 Task: Create a scrum project TouchLine.
Action: Mouse moved to (202, 53)
Screenshot: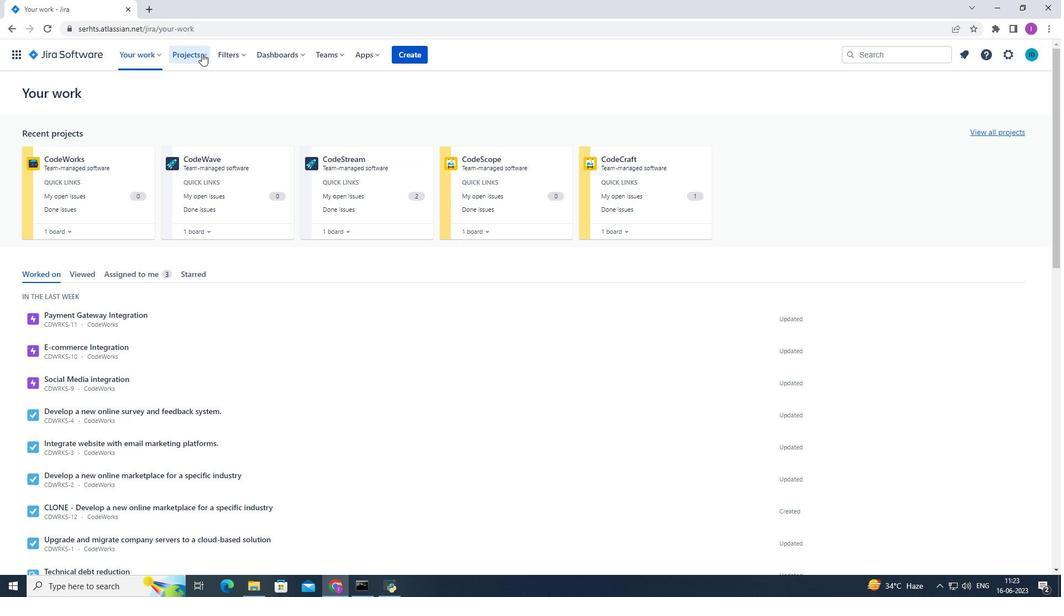 
Action: Mouse pressed left at (202, 53)
Screenshot: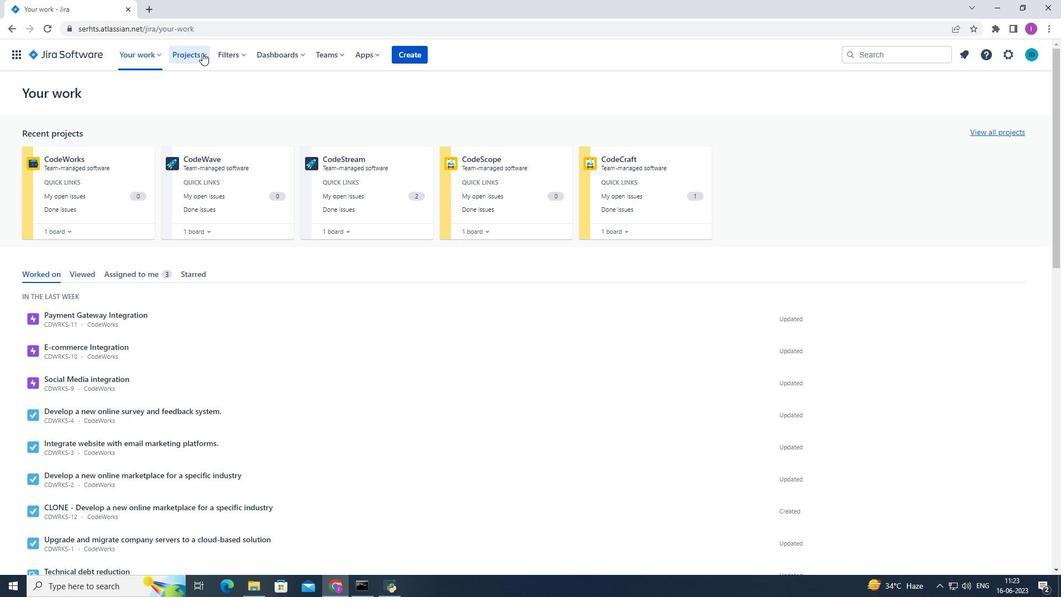 
Action: Mouse moved to (212, 273)
Screenshot: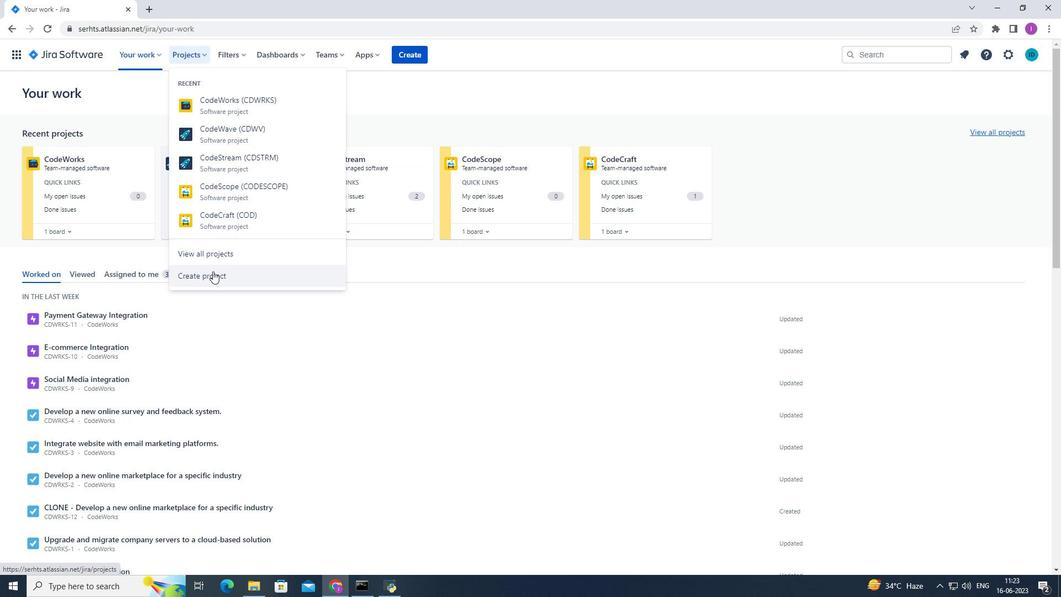 
Action: Mouse pressed left at (212, 273)
Screenshot: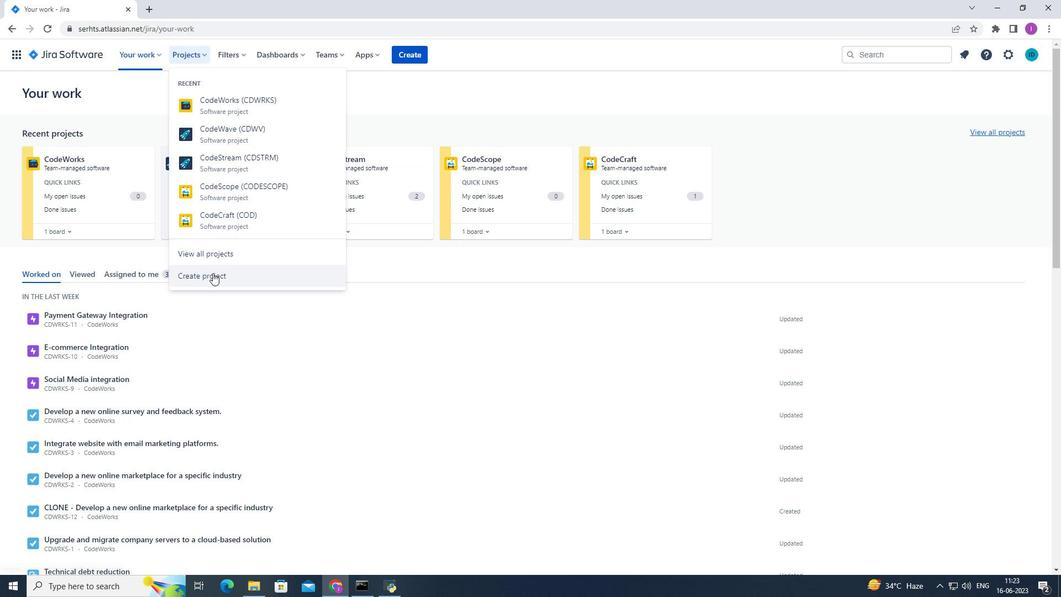 
Action: Mouse moved to (527, 283)
Screenshot: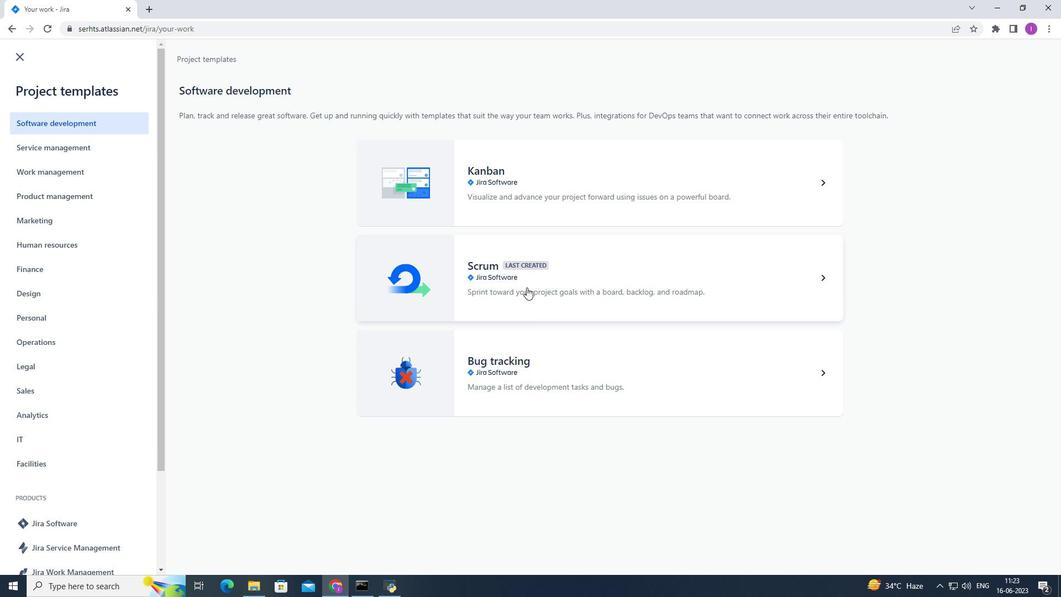 
Action: Mouse pressed left at (527, 283)
Screenshot: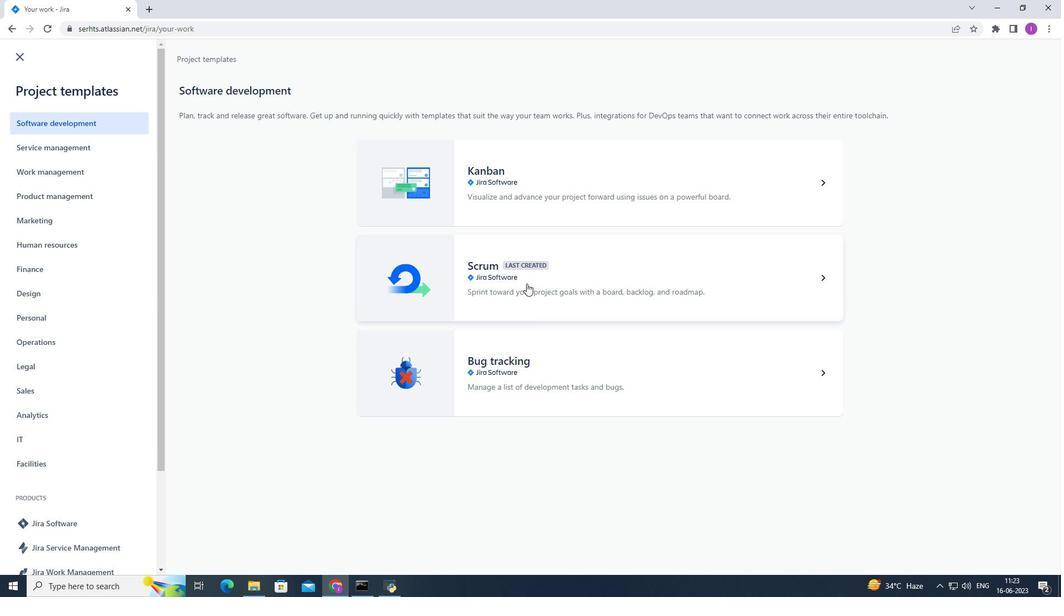 
Action: Mouse moved to (814, 545)
Screenshot: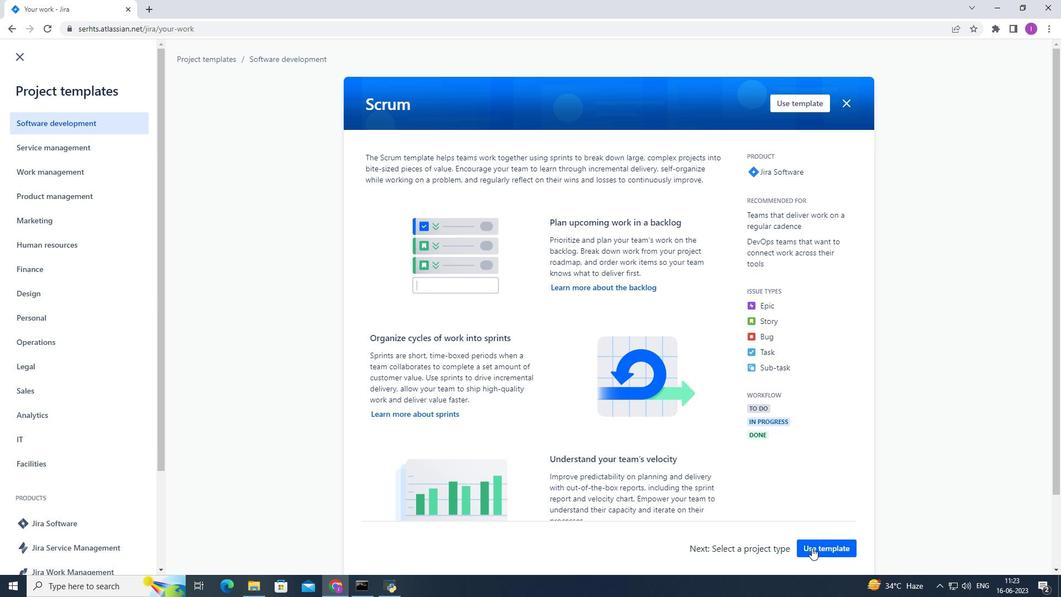 
Action: Mouse pressed left at (814, 545)
Screenshot: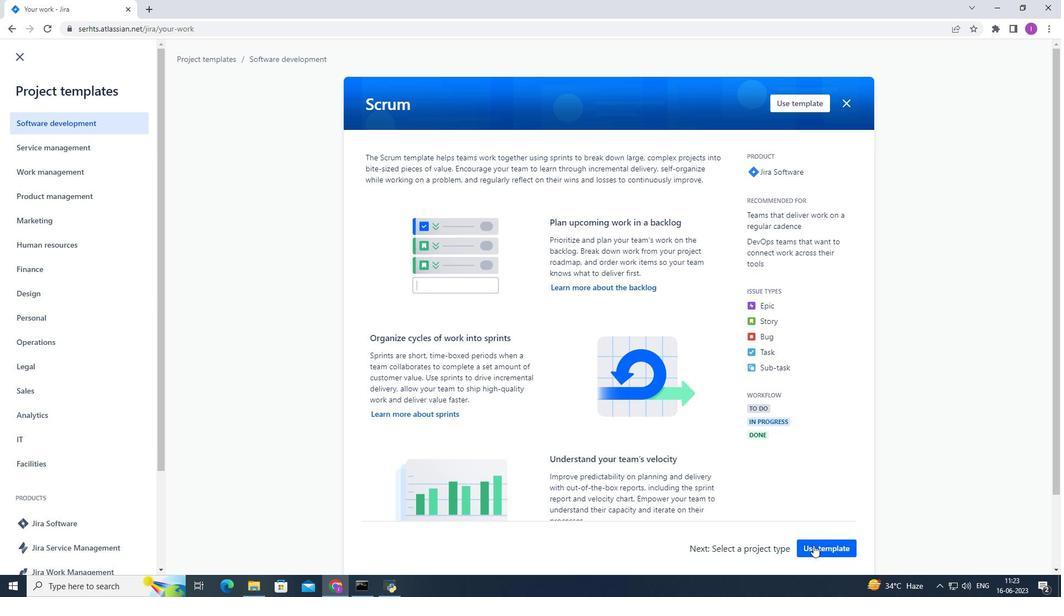 
Action: Mouse moved to (379, 539)
Screenshot: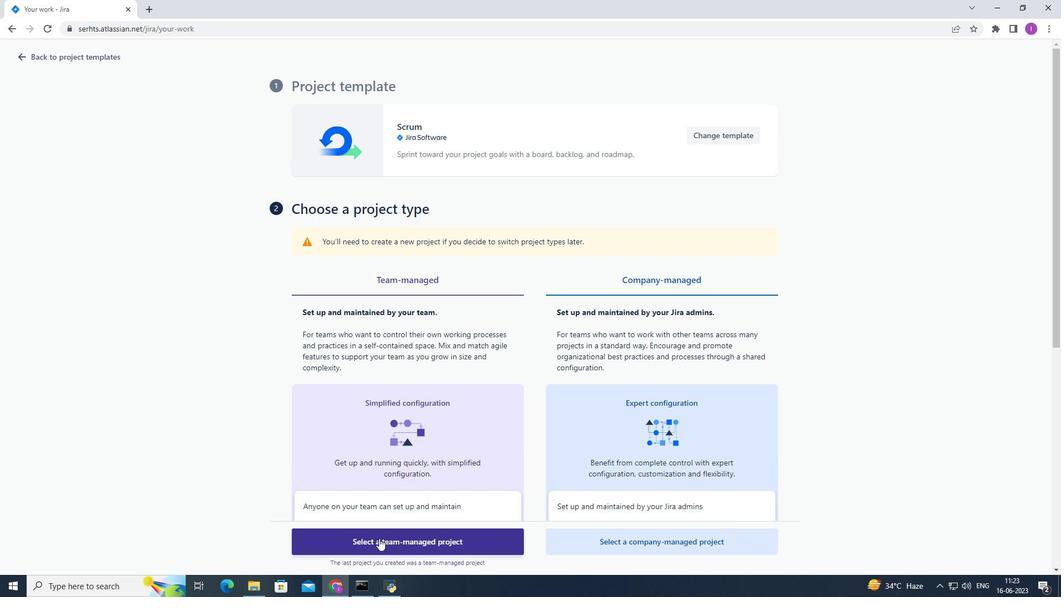 
Action: Mouse pressed left at (379, 539)
Screenshot: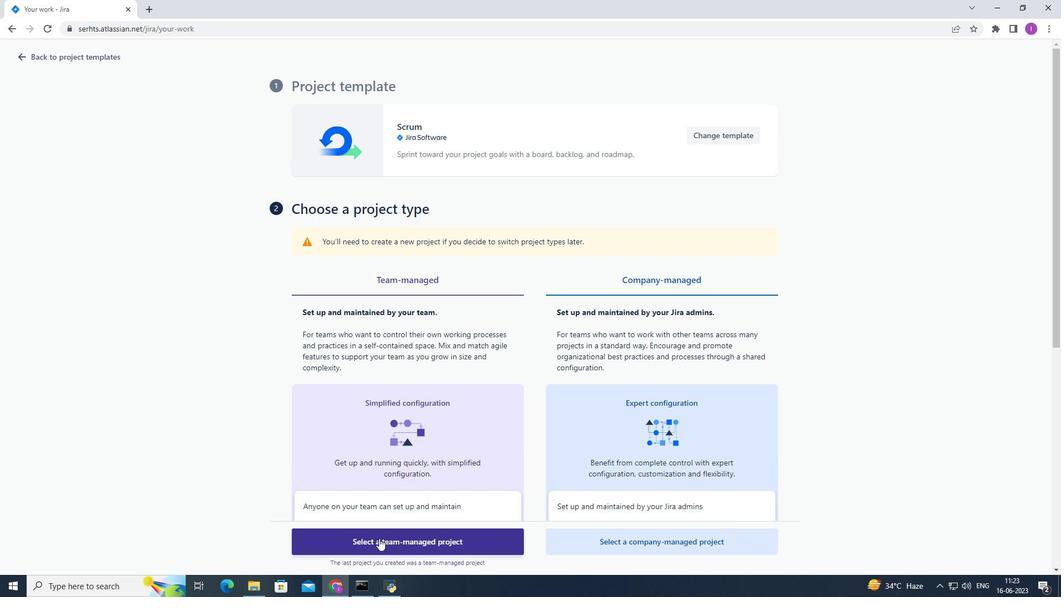 
Action: Mouse moved to (394, 233)
Screenshot: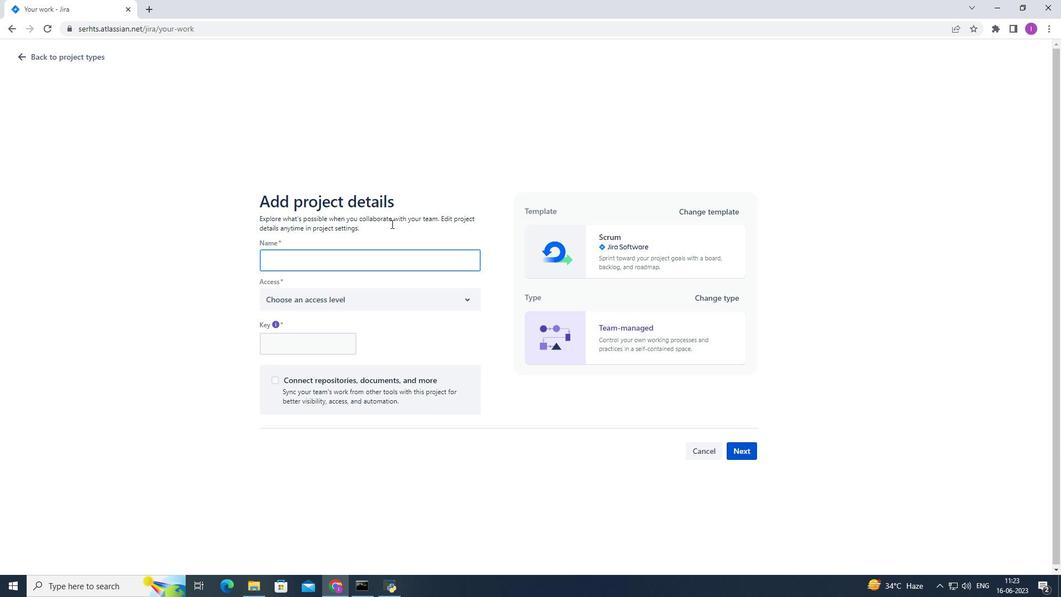 
Action: Key pressed <Key.shift>Touchlinr<Key.backspace>e
Screenshot: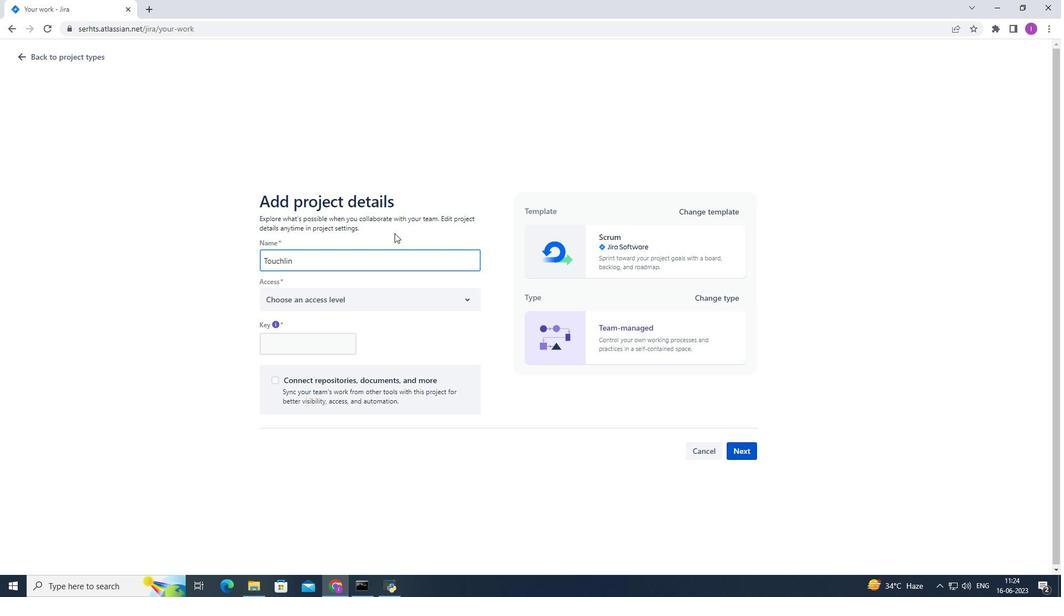 
Action: Mouse moved to (319, 258)
Screenshot: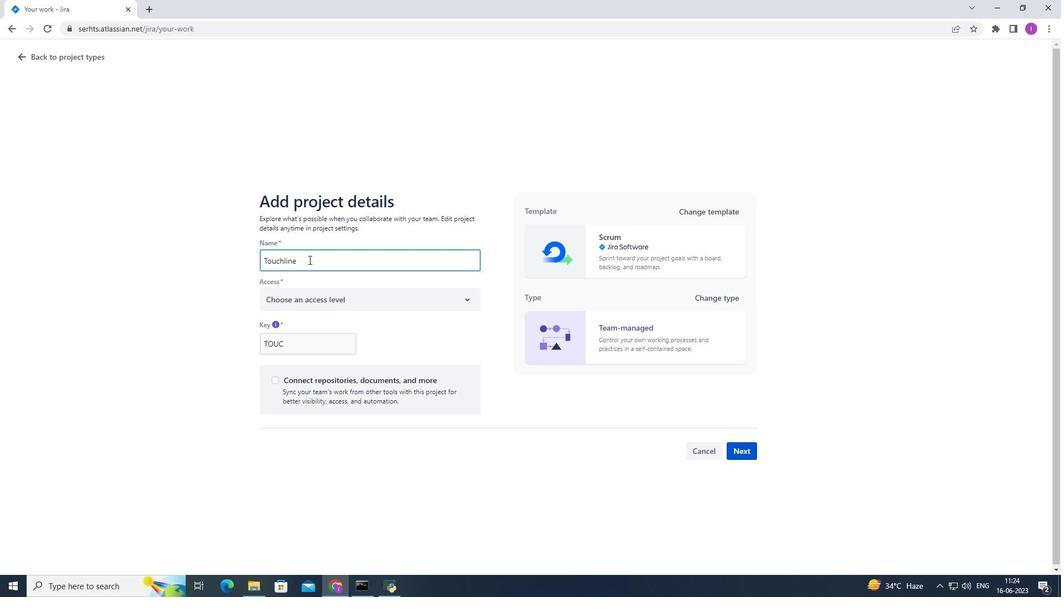 
Action: Key pressed <Key.backspace><Key.backspace><Key.backspace><Key.backspace><Key.shift>Line
Screenshot: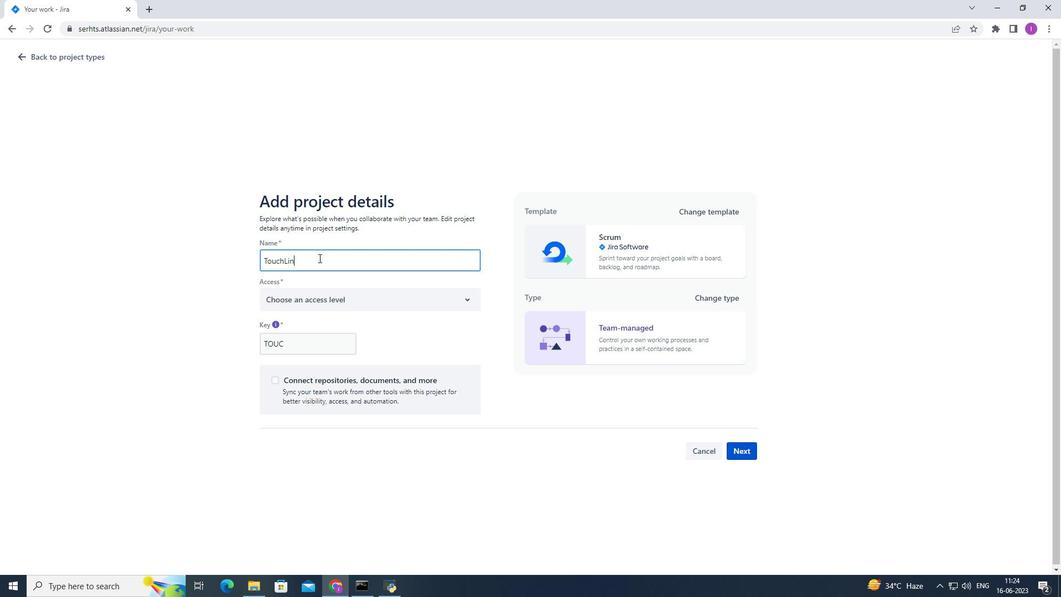 
Action: Mouse moved to (748, 452)
Screenshot: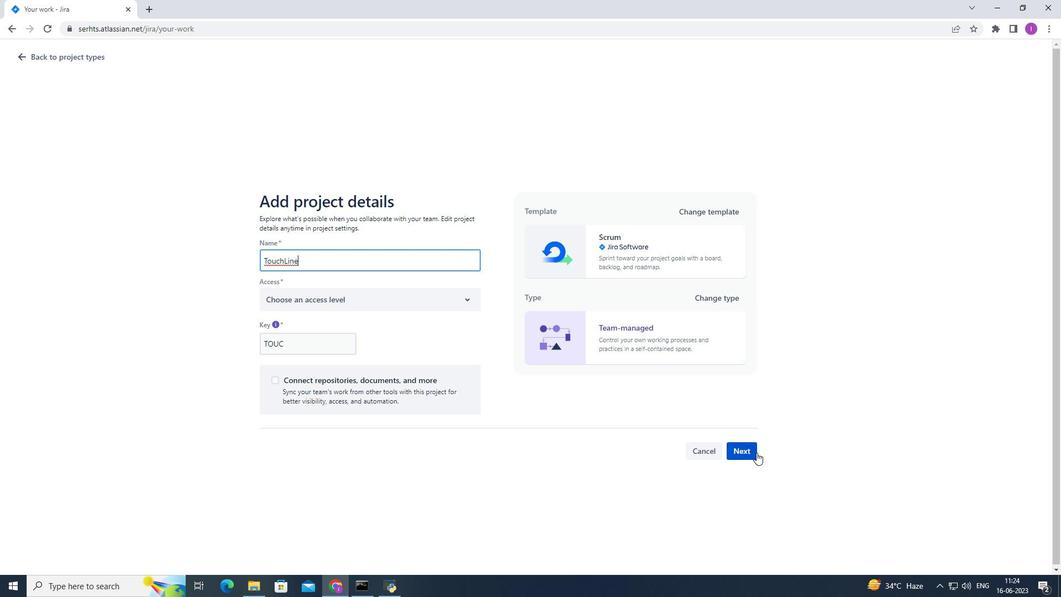 
Action: Mouse pressed left at (748, 452)
Screenshot: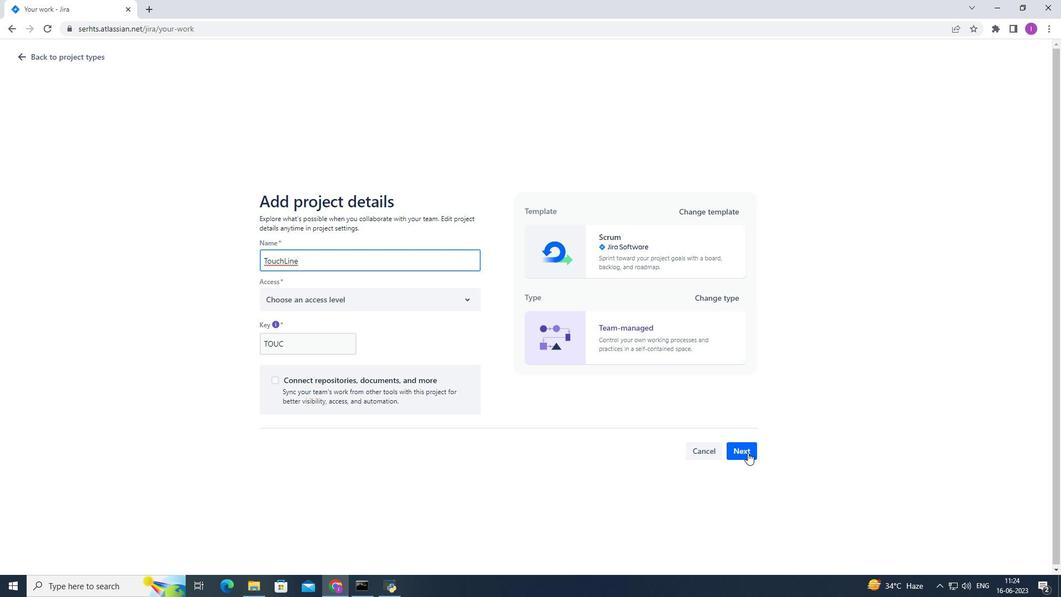 
Action: Mouse moved to (465, 290)
Screenshot: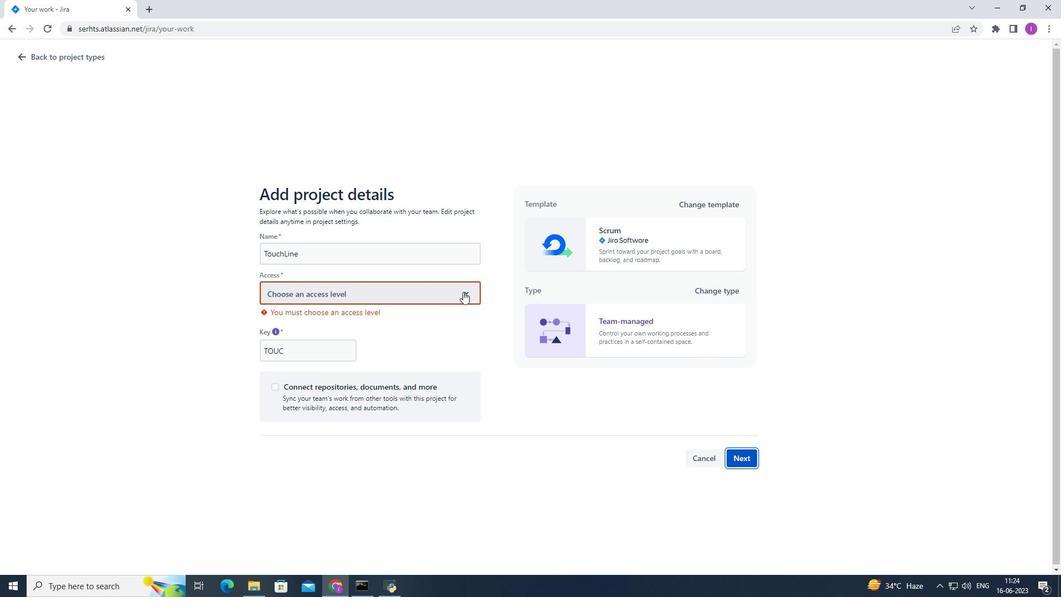 
Action: Mouse pressed left at (465, 290)
Screenshot: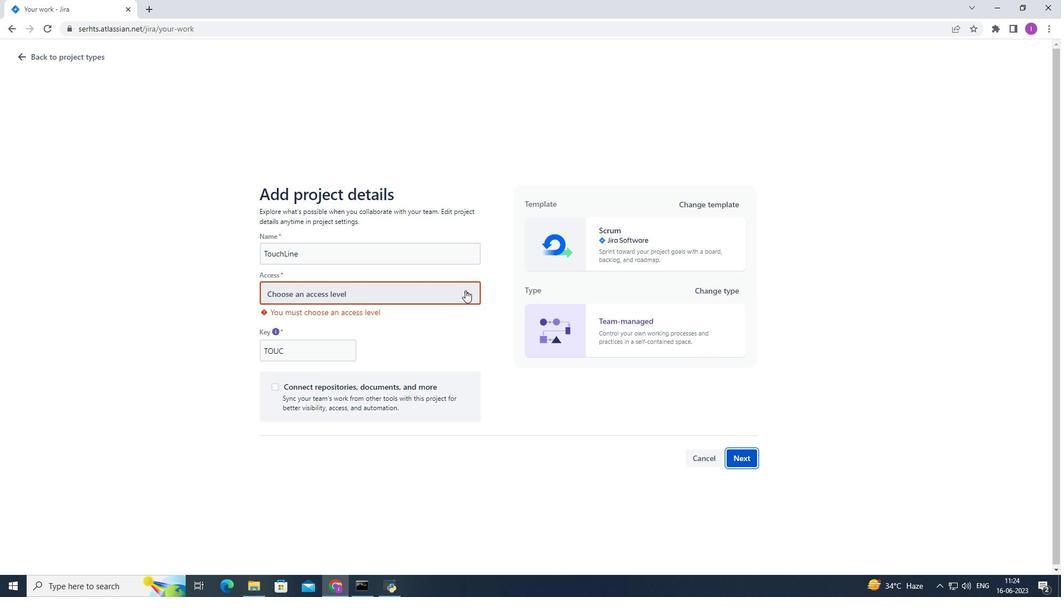 
Action: Mouse moved to (302, 321)
Screenshot: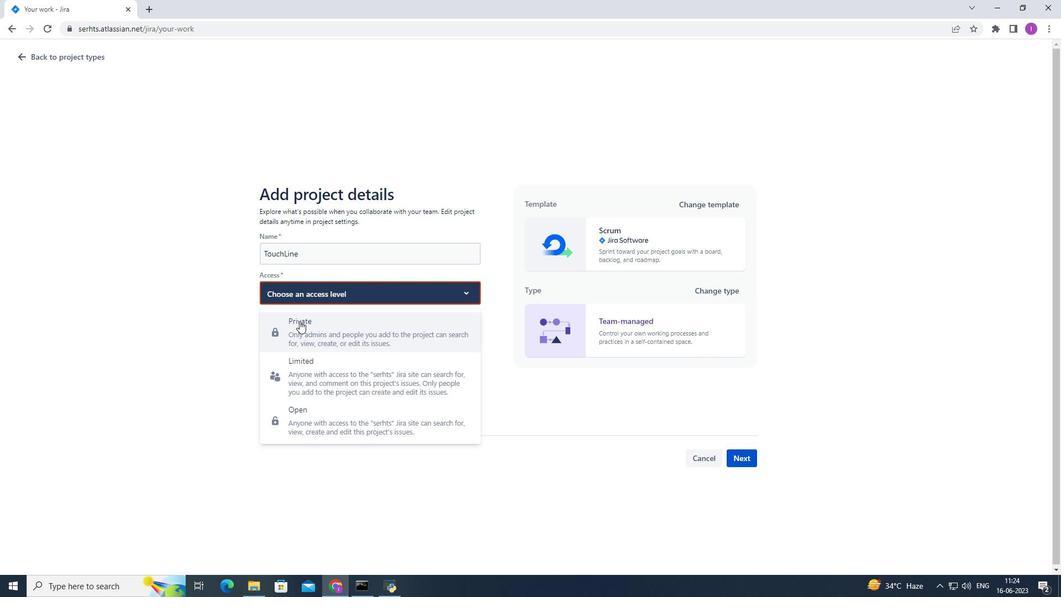 
Action: Mouse pressed left at (302, 321)
Screenshot: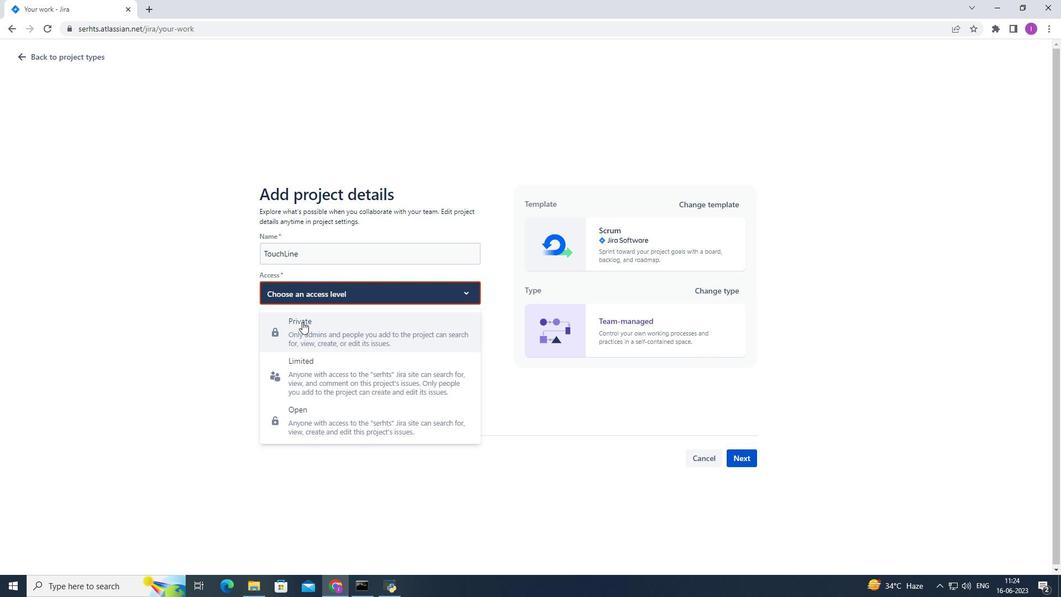
Action: Mouse moved to (740, 446)
Screenshot: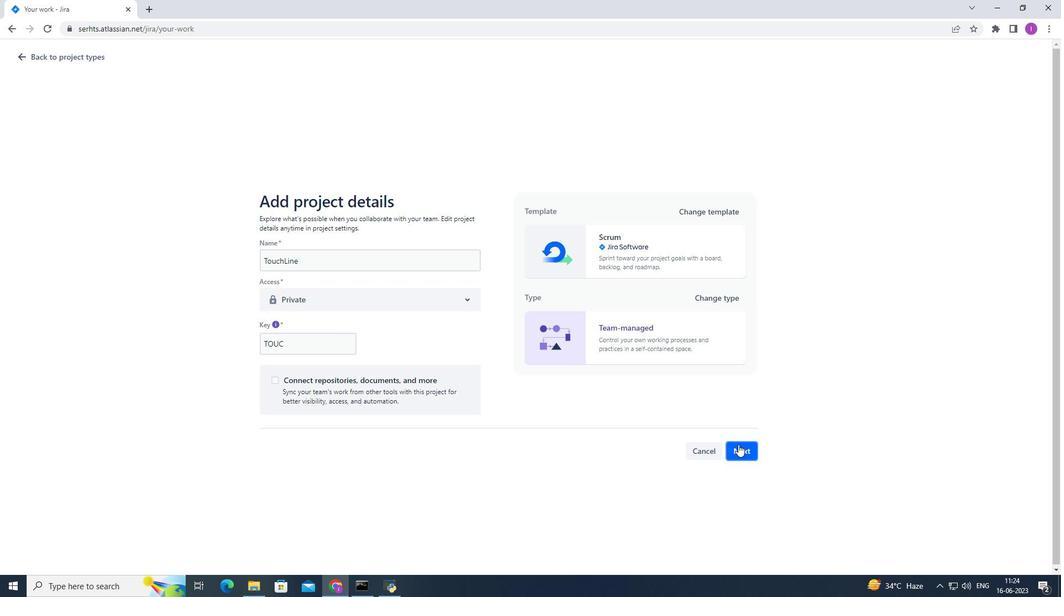 
Action: Mouse pressed left at (740, 446)
Screenshot: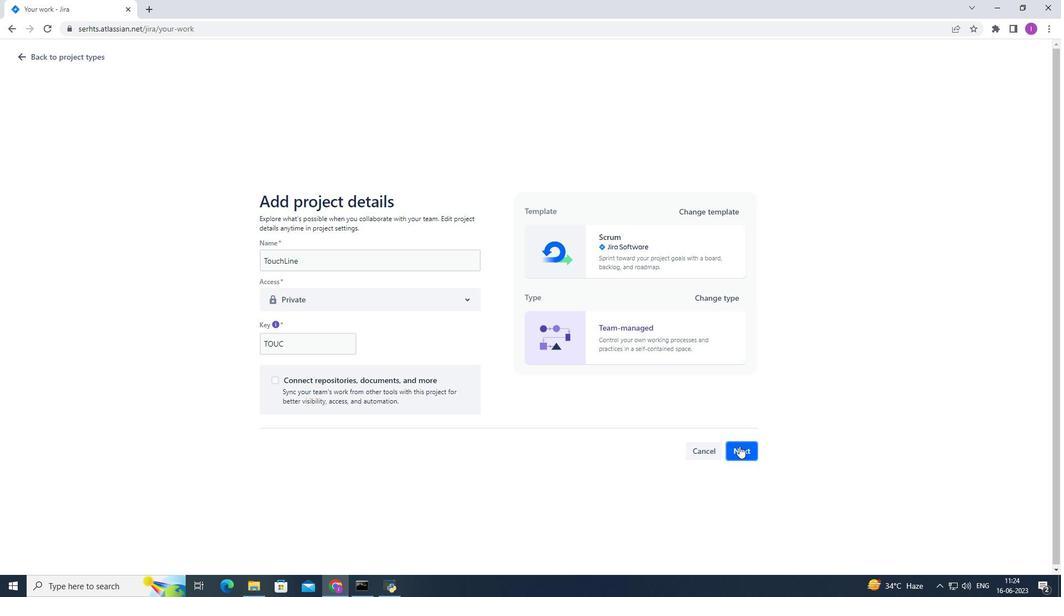 
Action: Mouse moved to (657, 374)
Screenshot: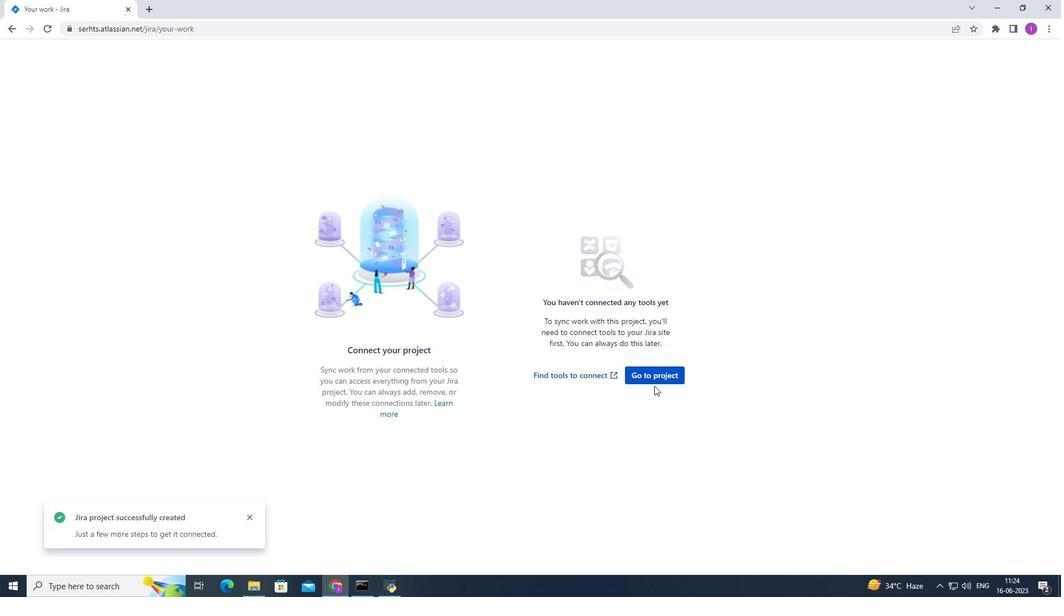 
Action: Mouse pressed left at (657, 374)
Screenshot: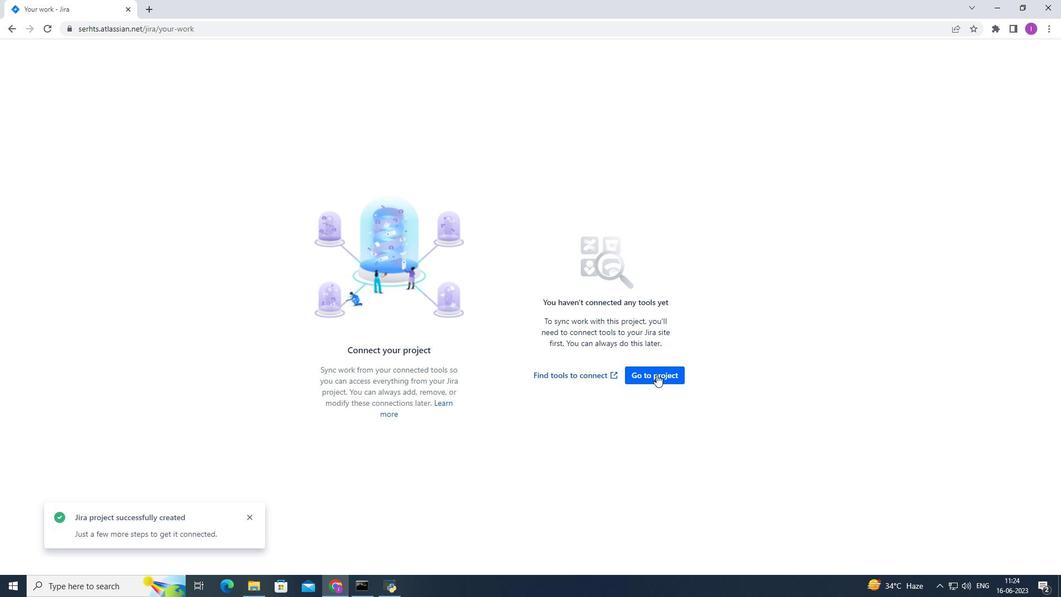 
Action: Mouse moved to (519, 423)
Screenshot: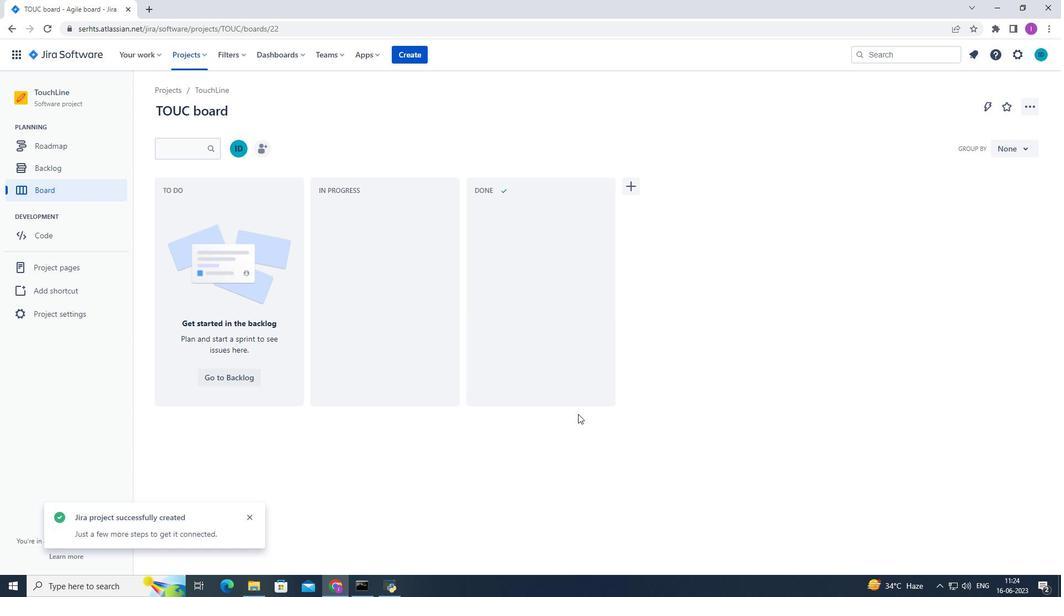 
